 Task: Select and add the product "Simply Pulp Free Juice Orange (52 oz)" to cart from the store "DashMart".
Action: Mouse pressed left at (44, 75)
Screenshot: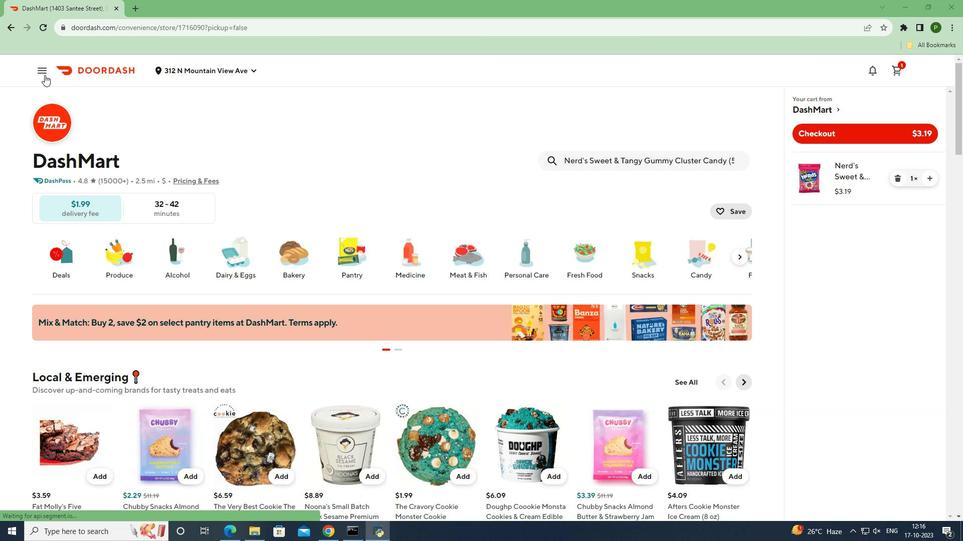 
Action: Mouse moved to (42, 141)
Screenshot: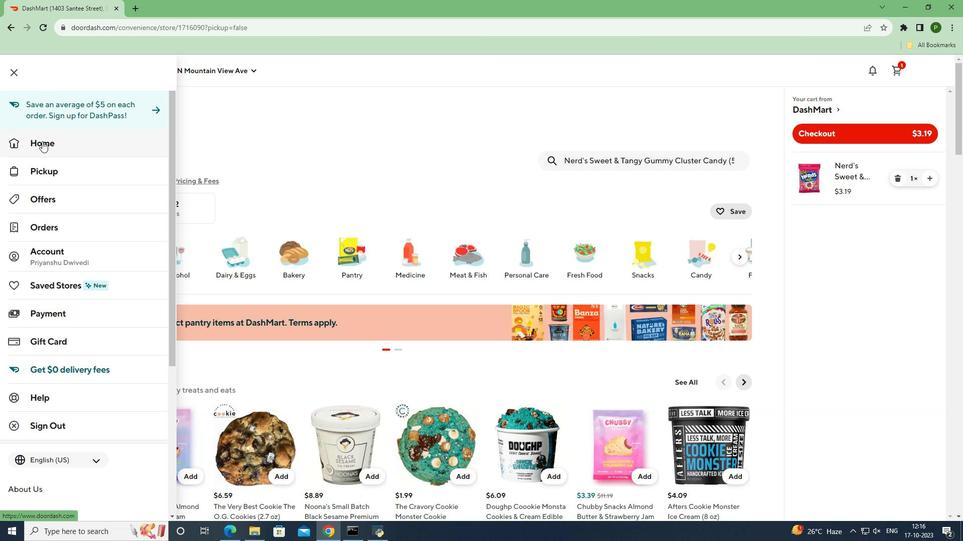 
Action: Mouse pressed left at (42, 141)
Screenshot: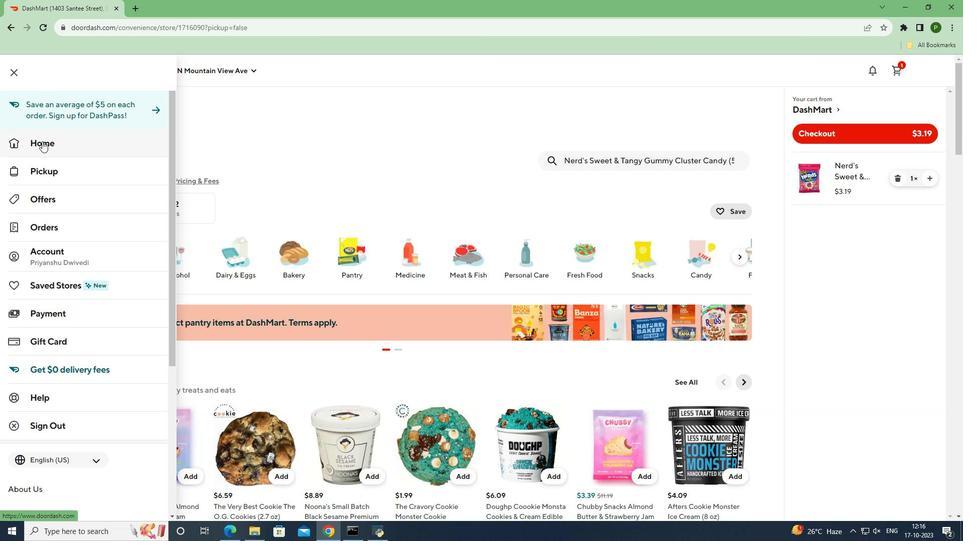 
Action: Mouse moved to (229, 107)
Screenshot: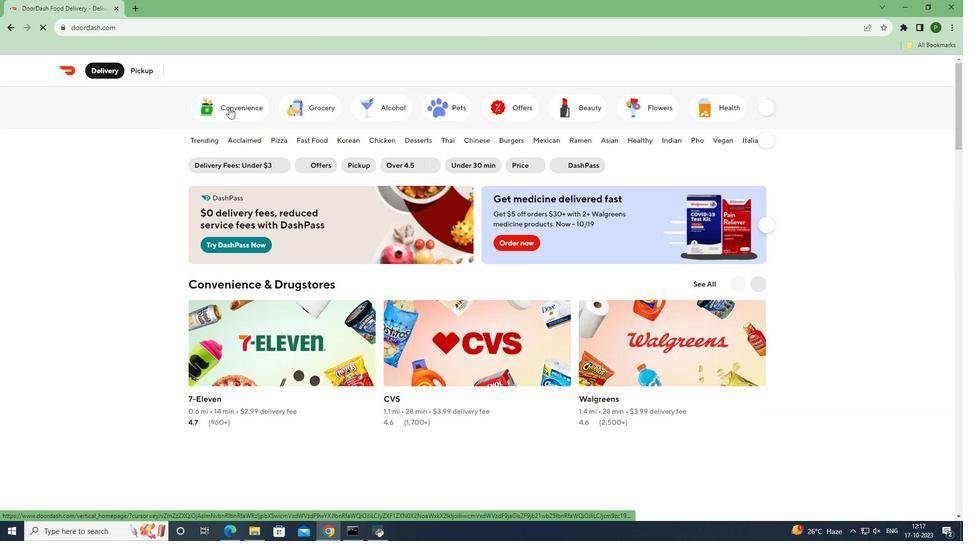 
Action: Mouse pressed left at (229, 107)
Screenshot: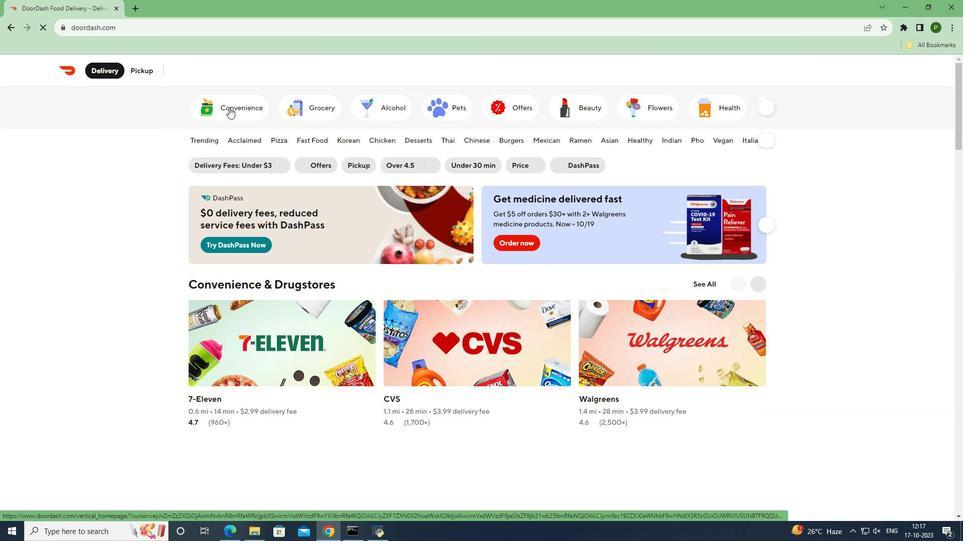 
Action: Mouse moved to (625, 323)
Screenshot: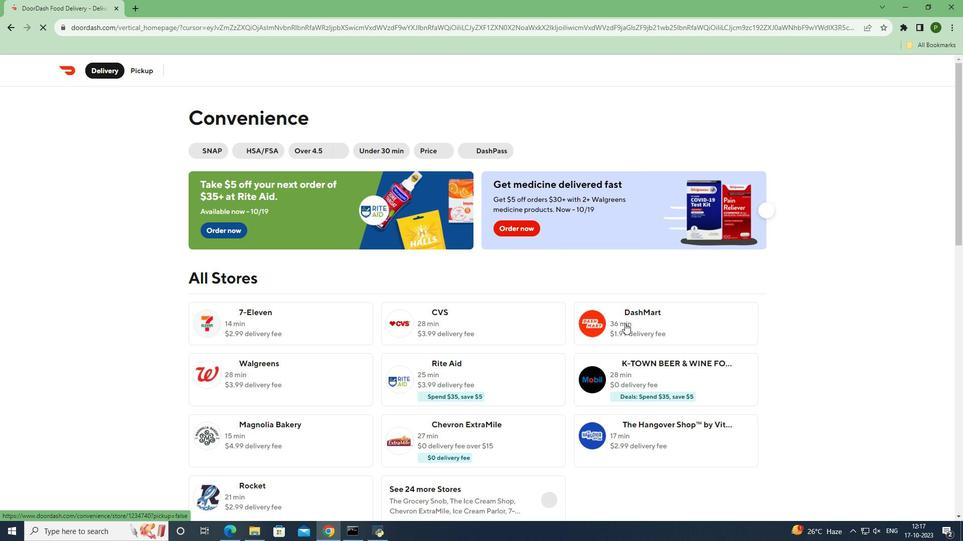 
Action: Mouse pressed left at (625, 323)
Screenshot: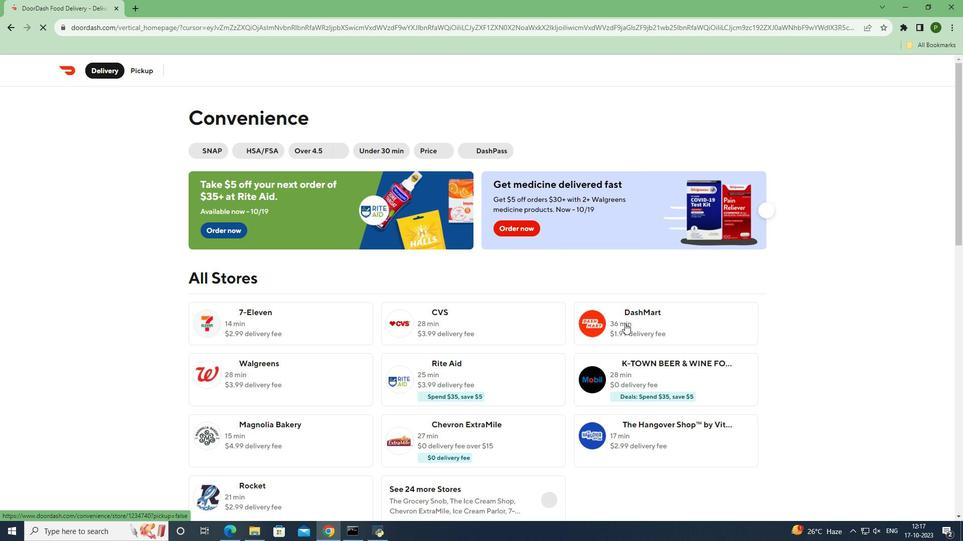 
Action: Mouse moved to (612, 159)
Screenshot: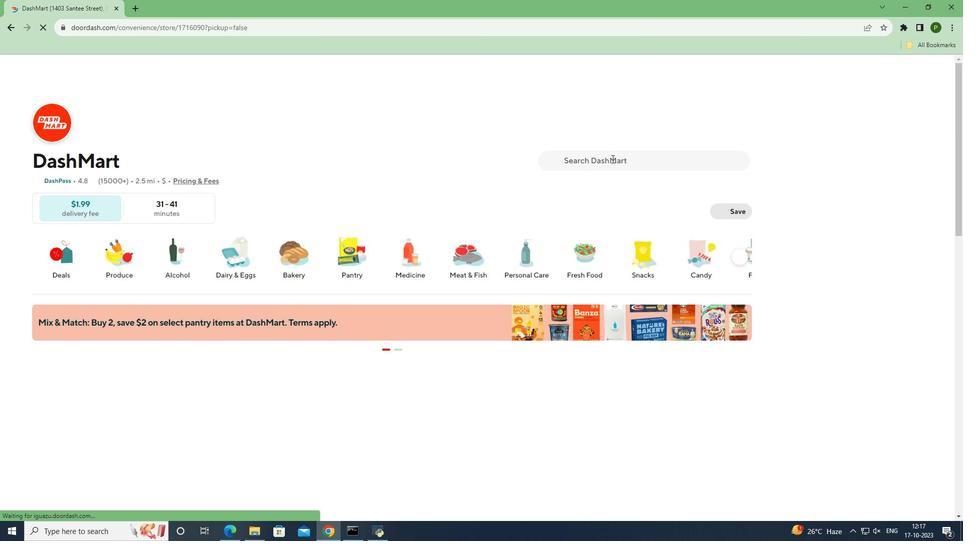 
Action: Mouse pressed left at (612, 159)
Screenshot: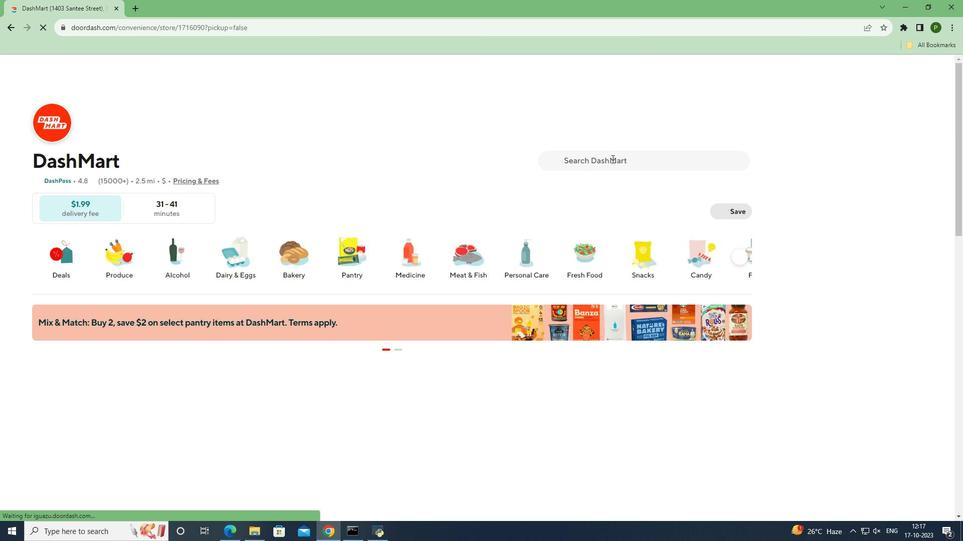 
Action: Mouse moved to (606, 161)
Screenshot: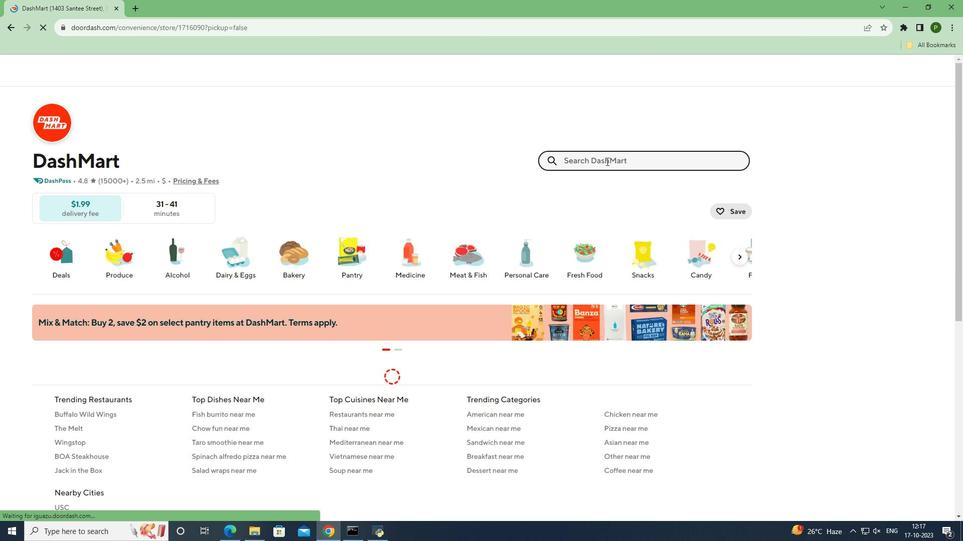 
Action: Key pressed <Key.caps_lock>S<Key.caps_lock>imply<Key.space><Key.caps_lock>P<Key.caps_lock>ulp<Key.space><Key.caps_lock>F<Key.caps_lock>ree<Key.space><Key.caps_lock>J<Key.caps_lock>uice<Key.space><Key.caps_lock>O<Key.caps_lock>range<Key.space><Key.shift_r>(<Key.space>52<Key.space>oz<Key.shift_r><Key.shift_r><Key.shift_r><Key.shift_r><Key.shift_r><Key.shift_r><Key.shift_r>)
Screenshot: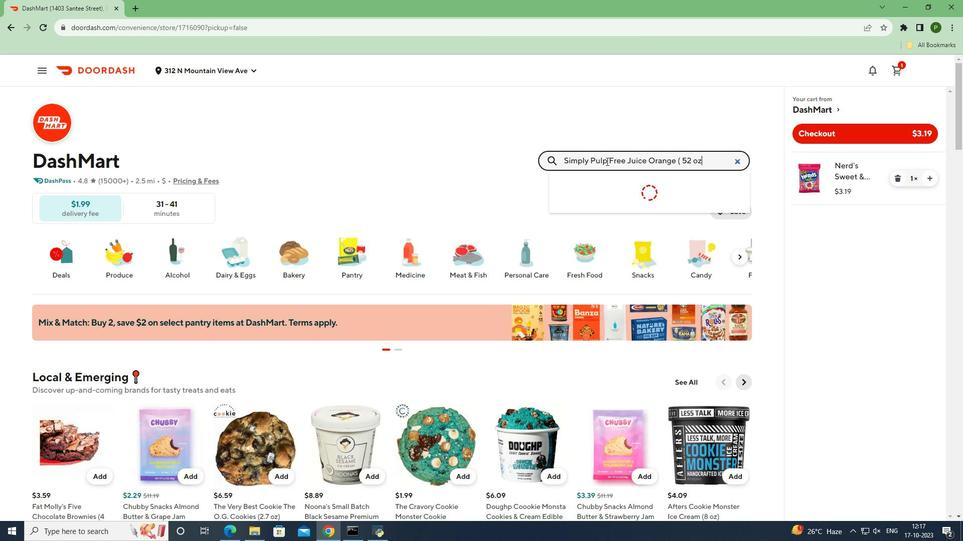 
Action: Mouse moved to (619, 243)
Screenshot: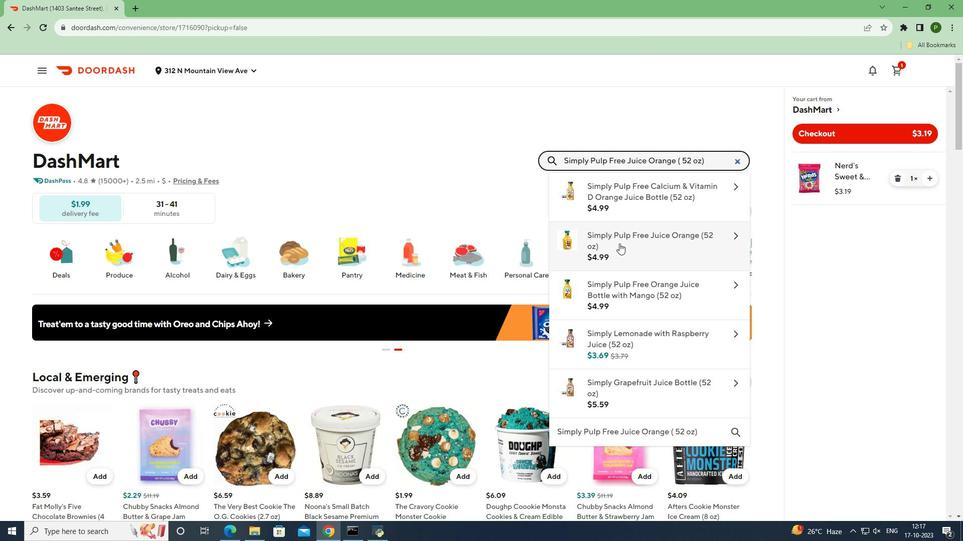 
Action: Mouse pressed left at (619, 243)
Screenshot: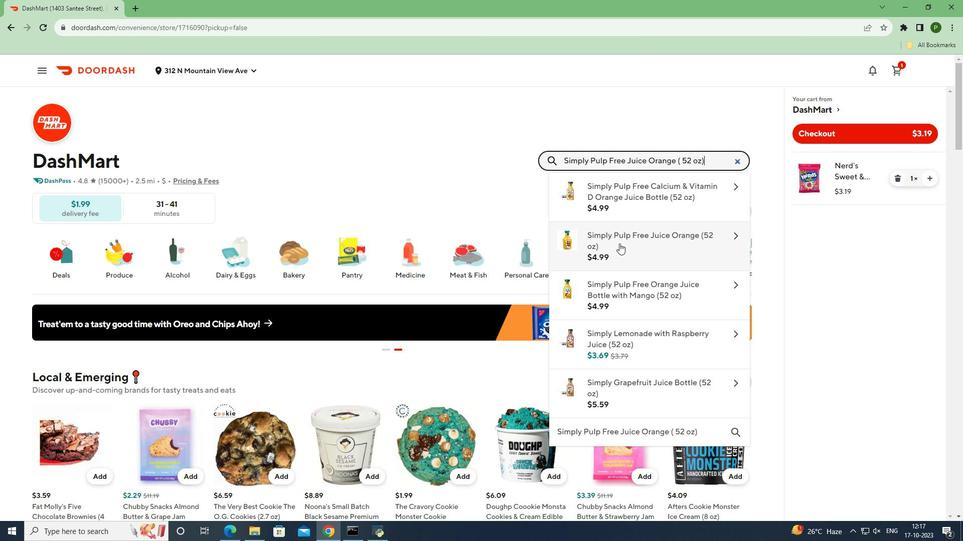 
Action: Mouse moved to (660, 495)
Screenshot: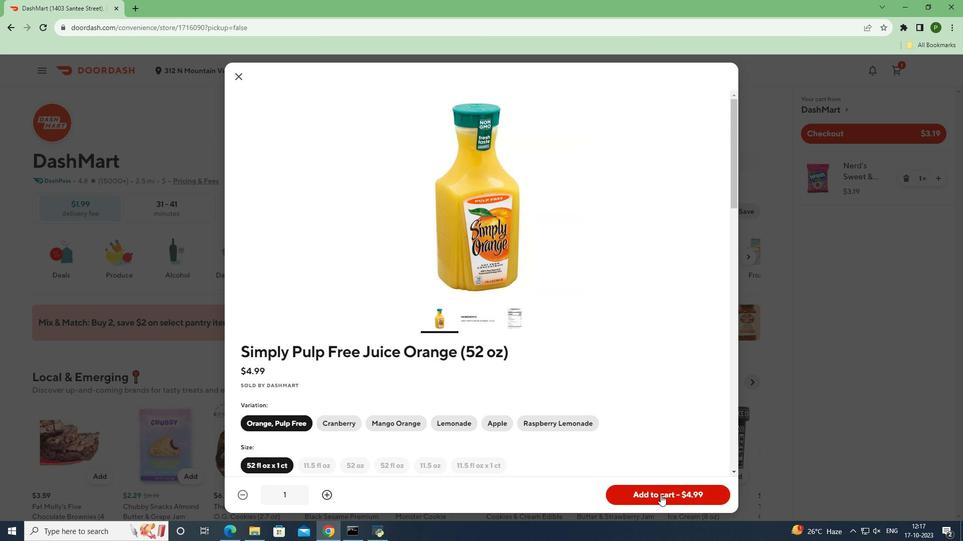 
Action: Mouse pressed left at (660, 495)
Screenshot: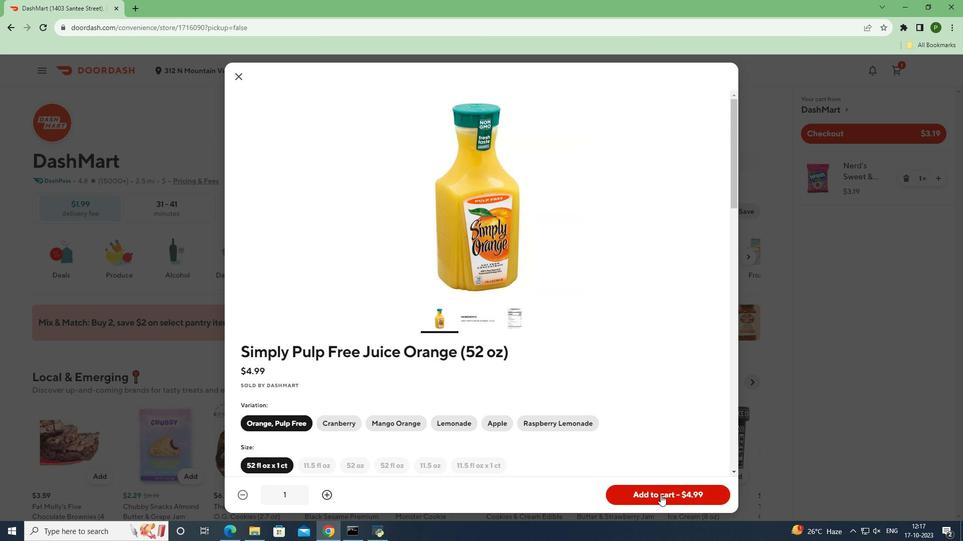 
Action: Mouse moved to (781, 416)
Screenshot: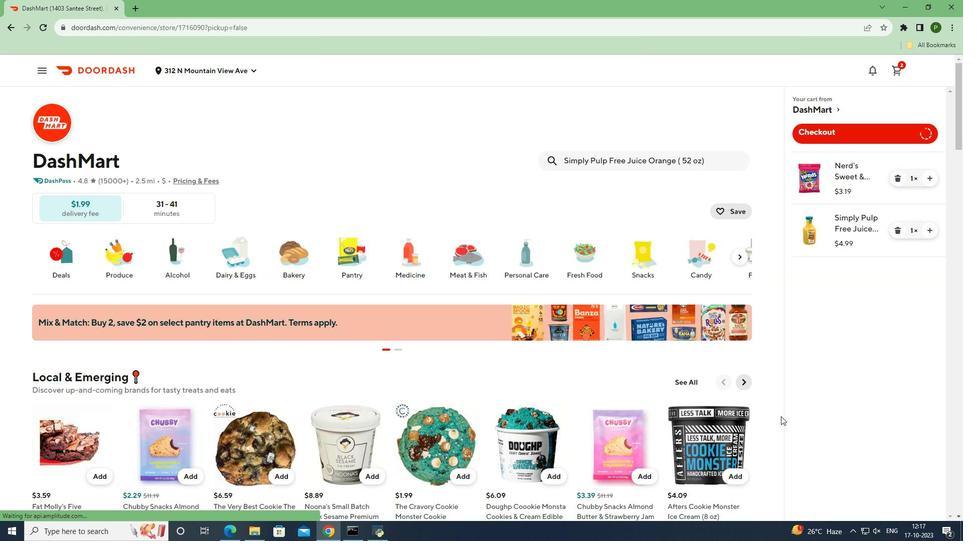 
